 Task: Add the task  Implement a feature for users to share content with friends to the section Dash & Dazzle in the project UniTech and add a Due Date to the respective task as 2023/10/21.
Action: Mouse moved to (848, 618)
Screenshot: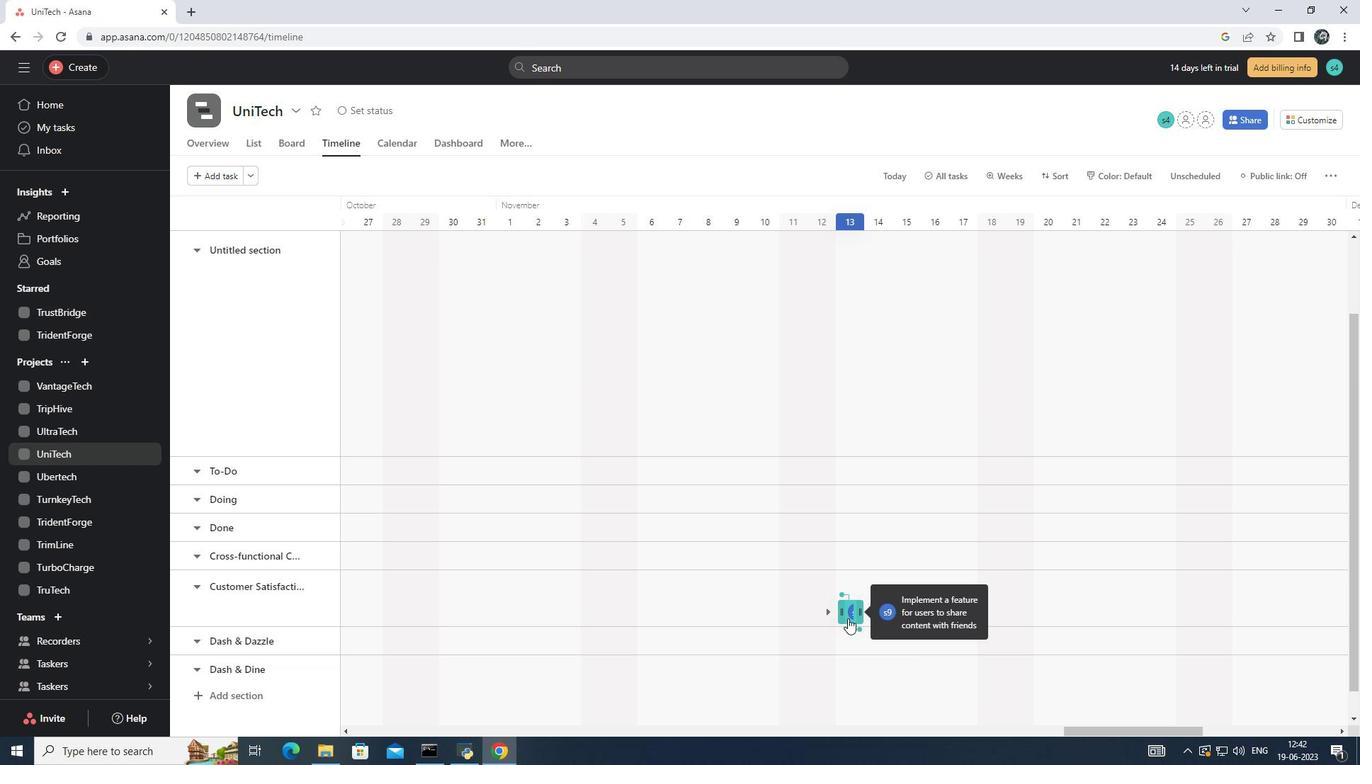 
Action: Mouse pressed left at (848, 618)
Screenshot: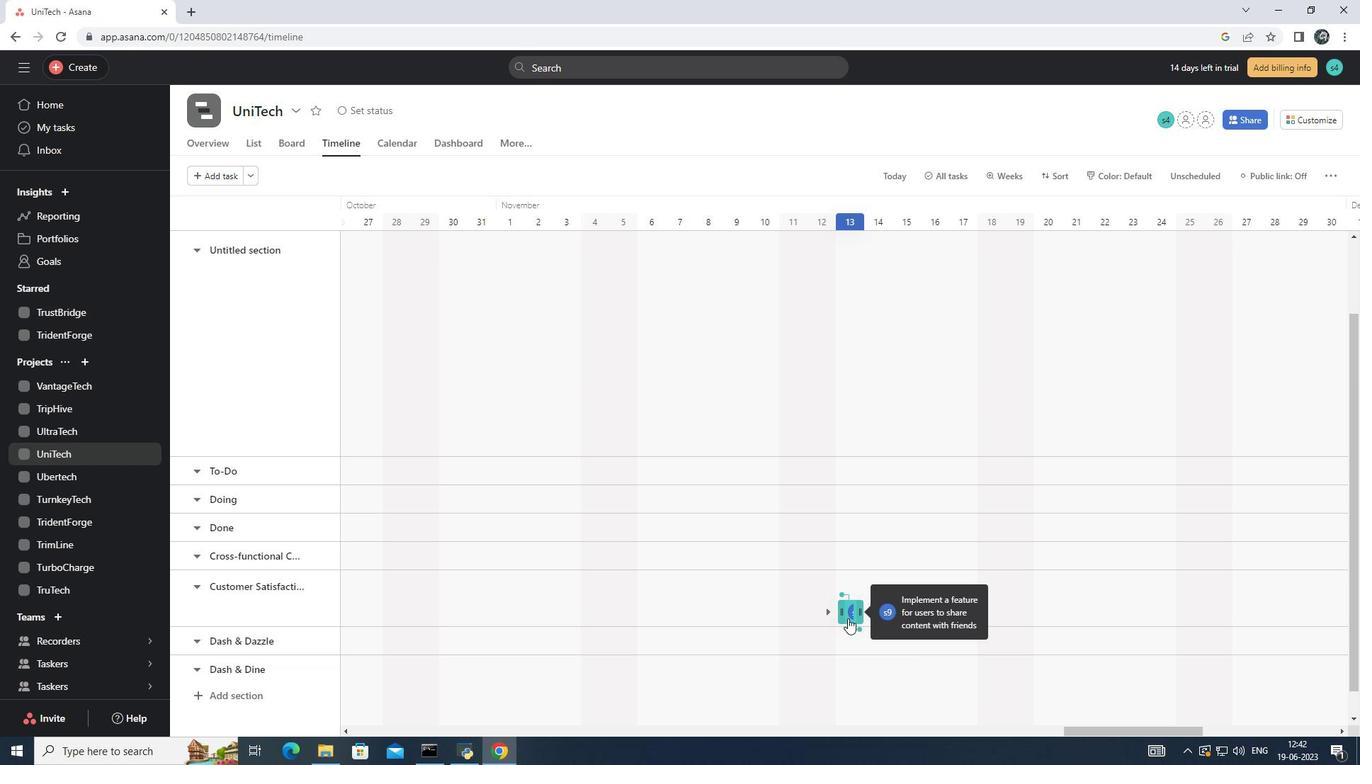 
Action: Mouse moved to (1148, 333)
Screenshot: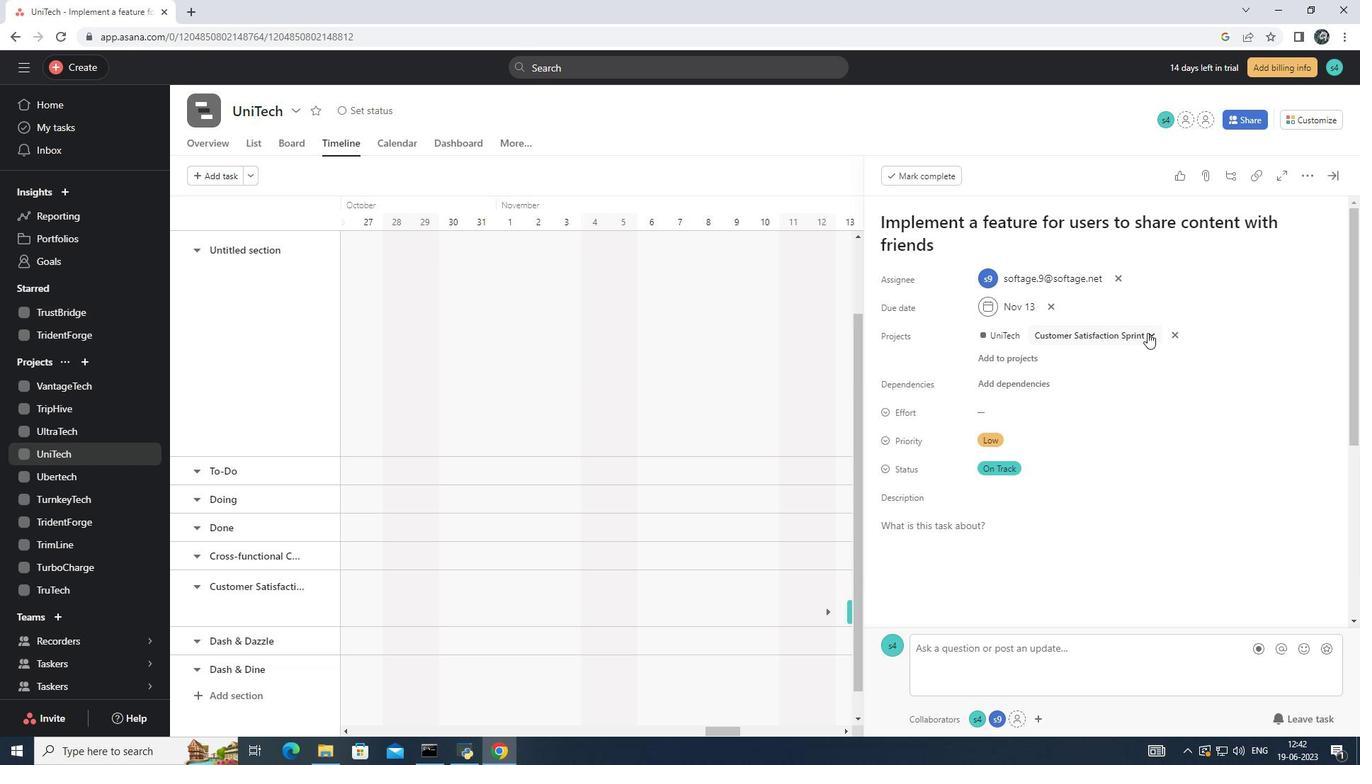 
Action: Mouse pressed left at (1148, 333)
Screenshot: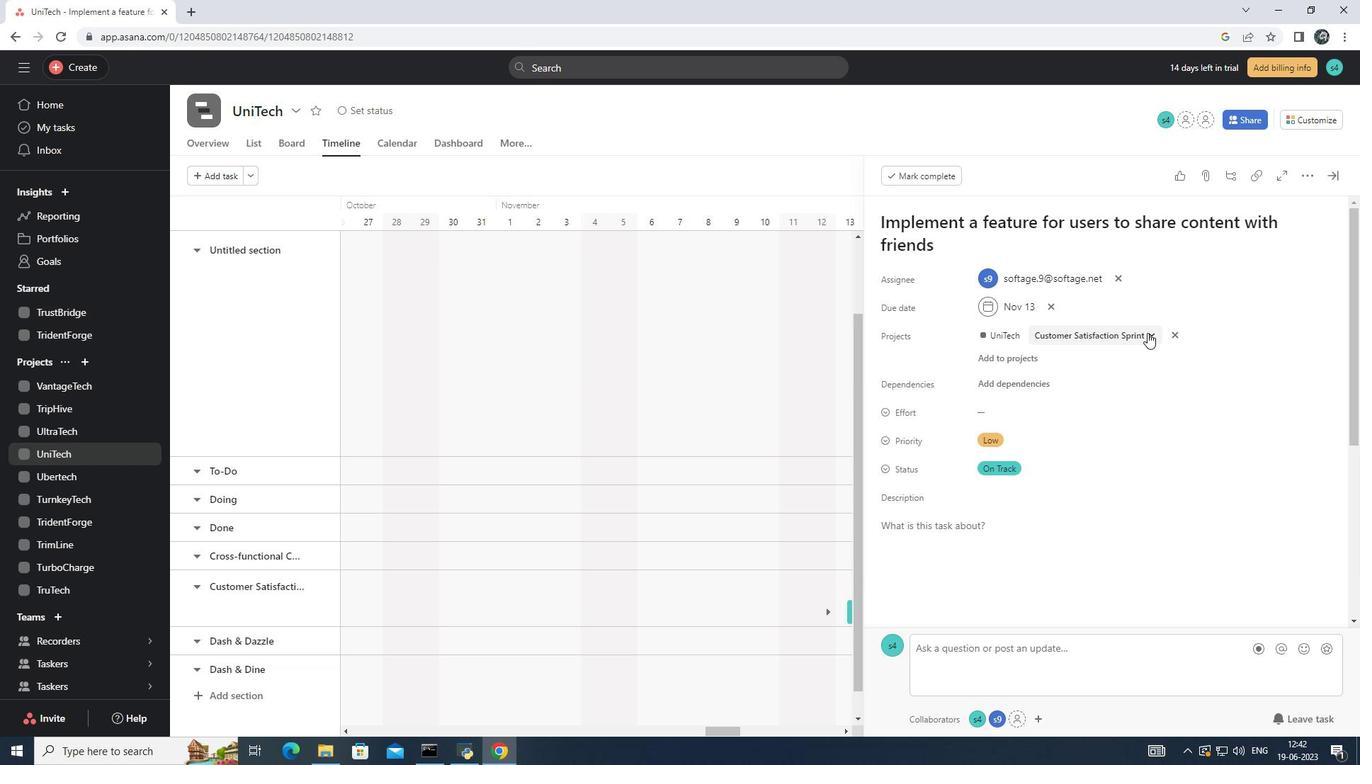 
Action: Mouse moved to (1063, 527)
Screenshot: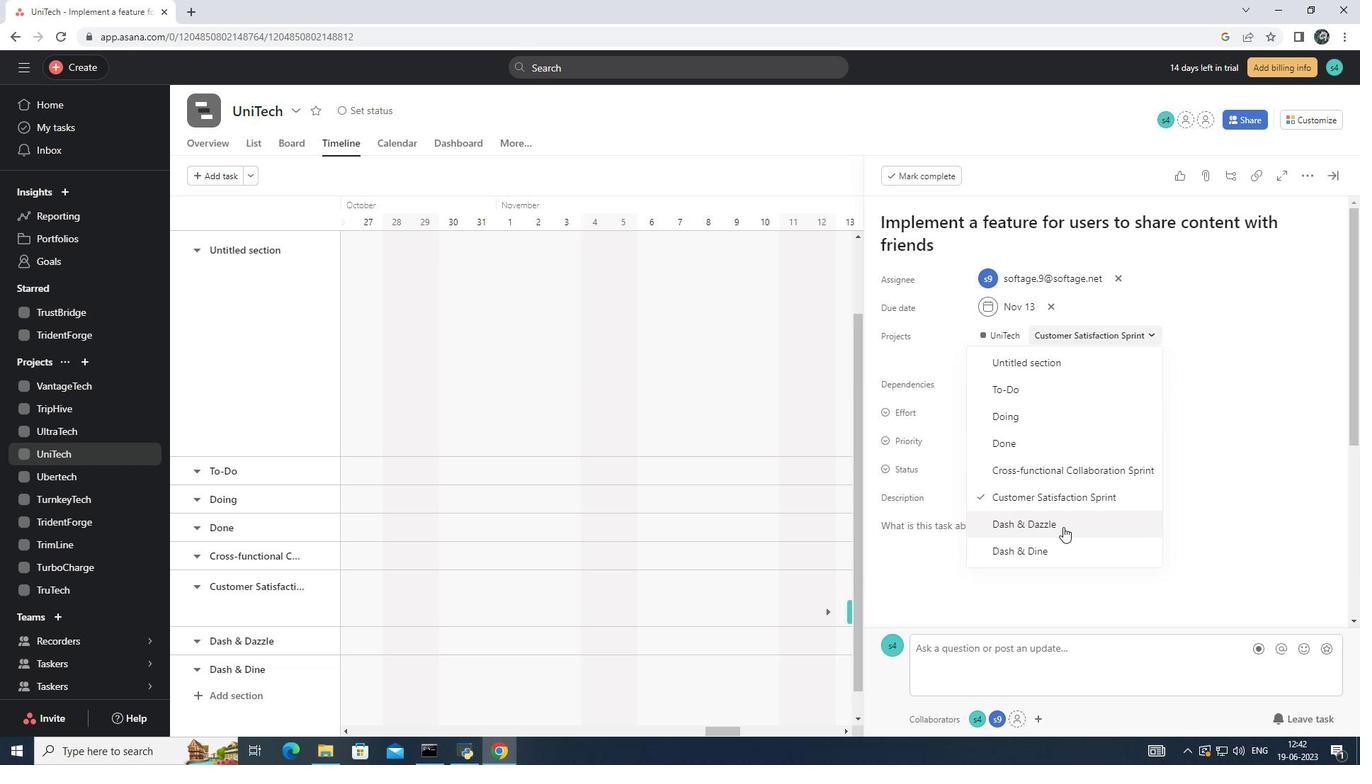 
Action: Mouse pressed left at (1063, 527)
Screenshot: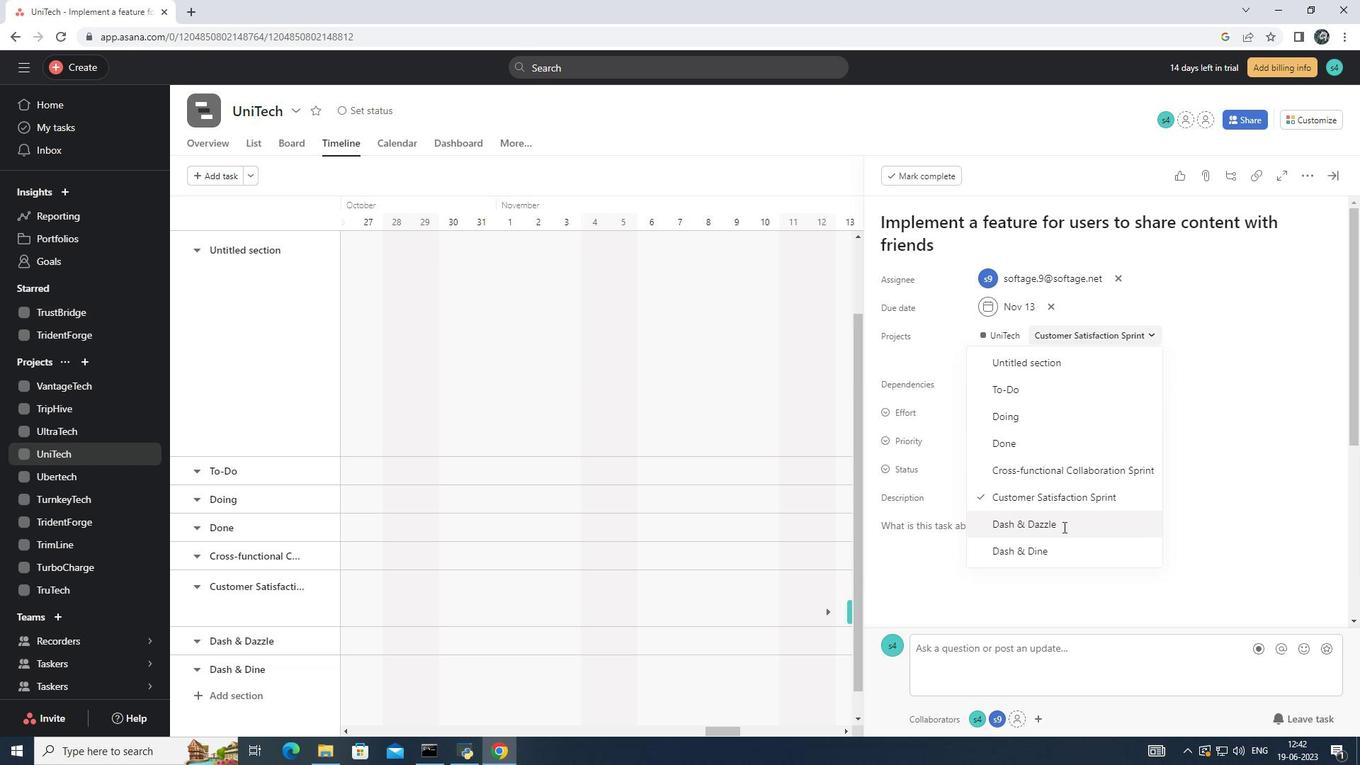 
Action: Mouse moved to (1053, 303)
Screenshot: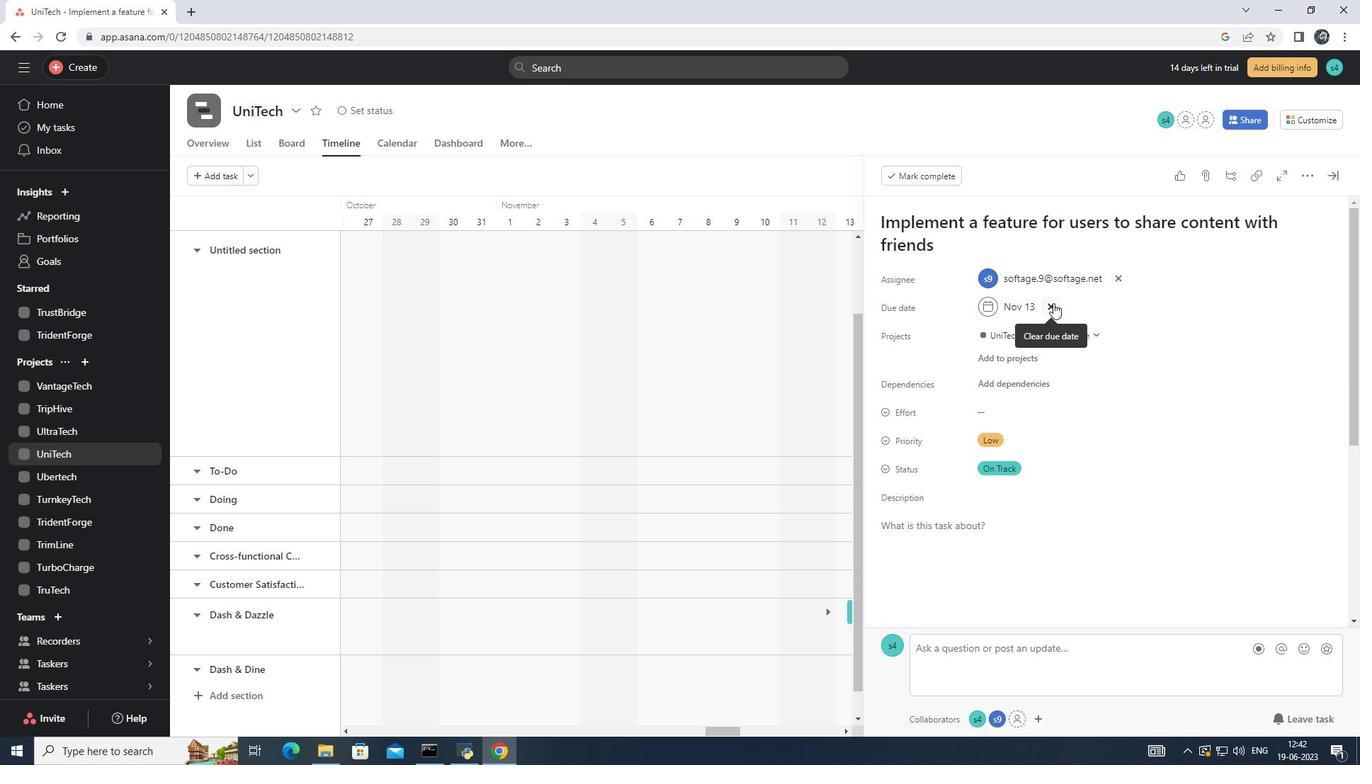 
Action: Mouse pressed left at (1053, 303)
Screenshot: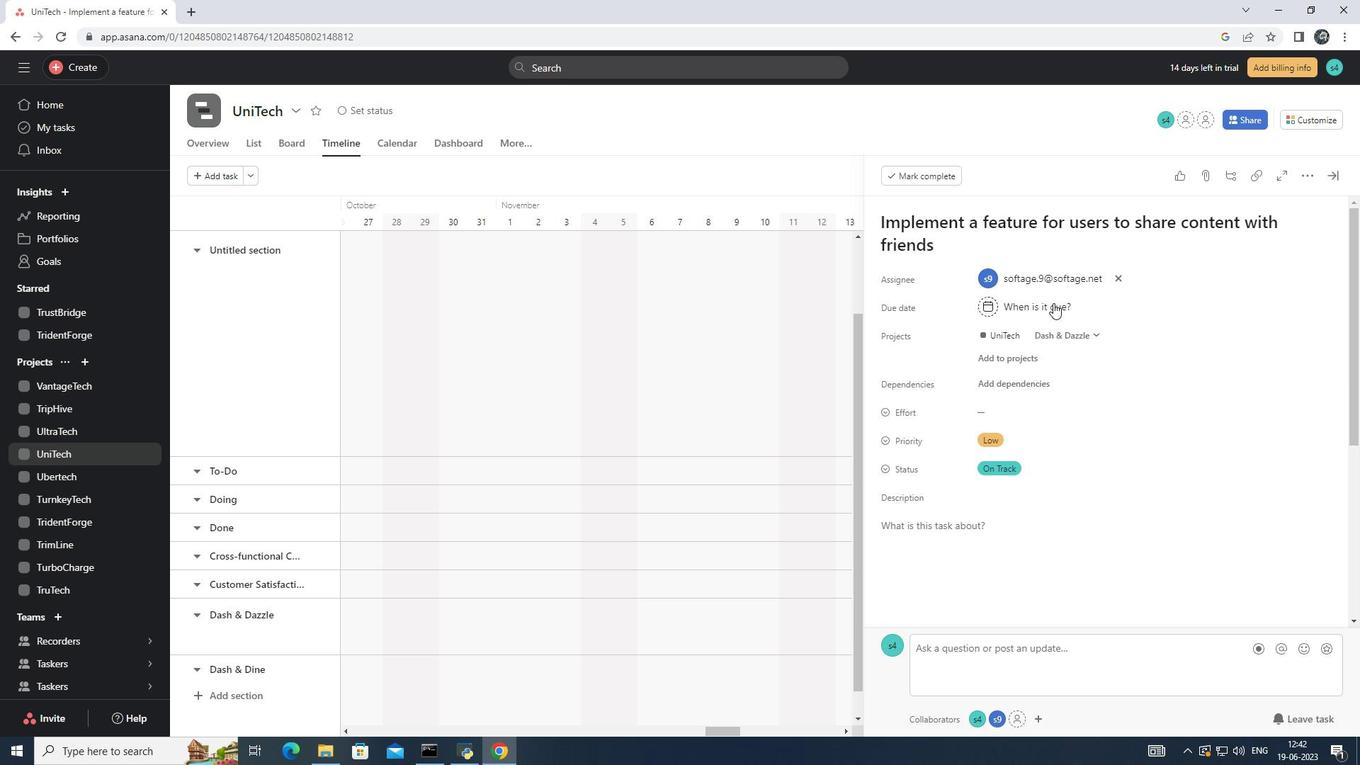 
Action: Mouse moved to (994, 303)
Screenshot: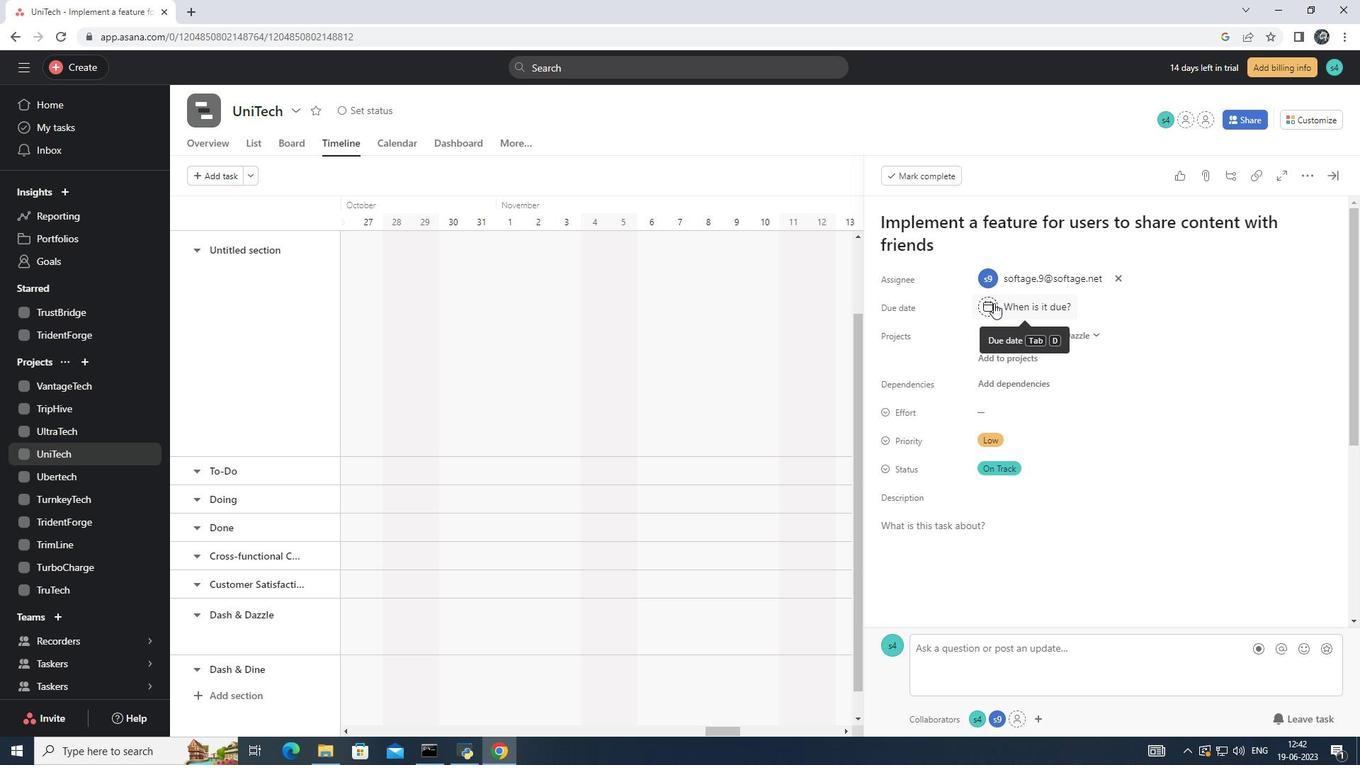 
Action: Mouse pressed left at (994, 303)
Screenshot: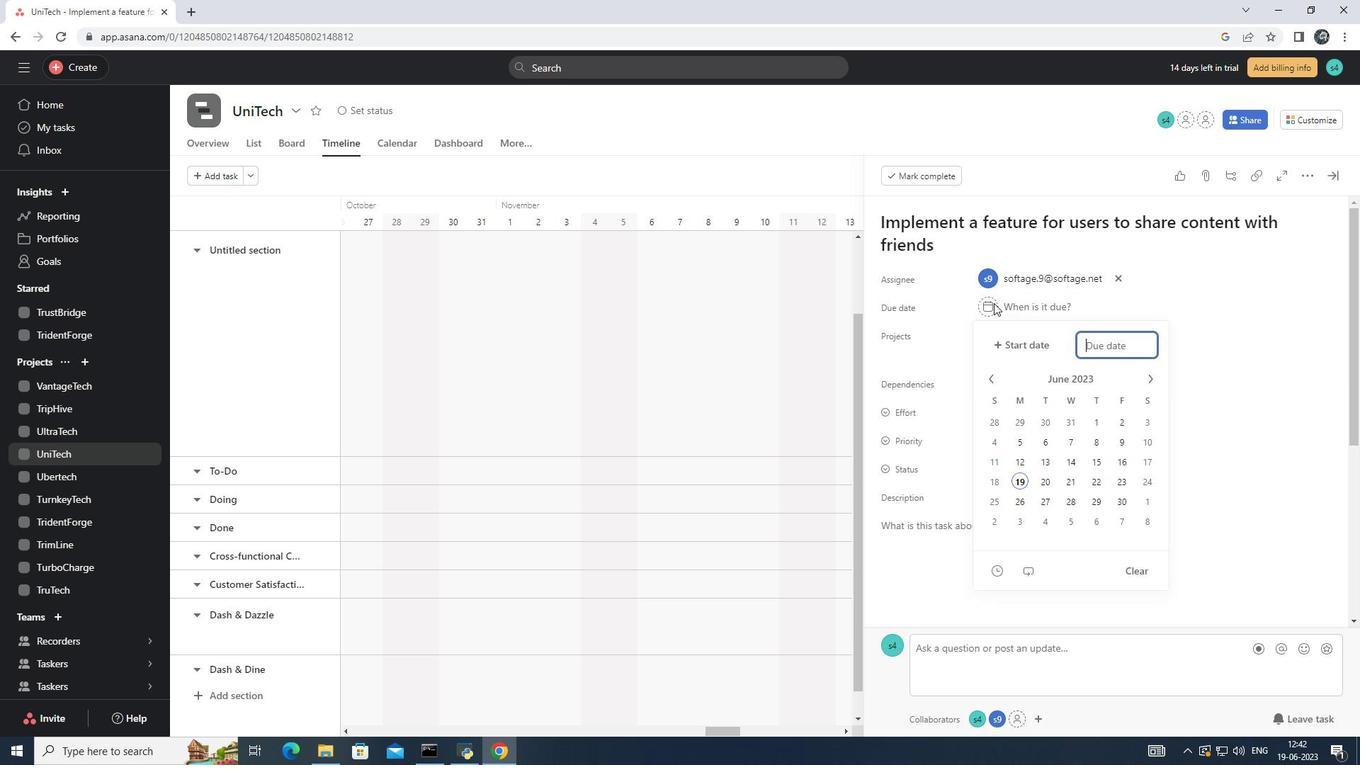 
Action: Mouse moved to (1101, 344)
Screenshot: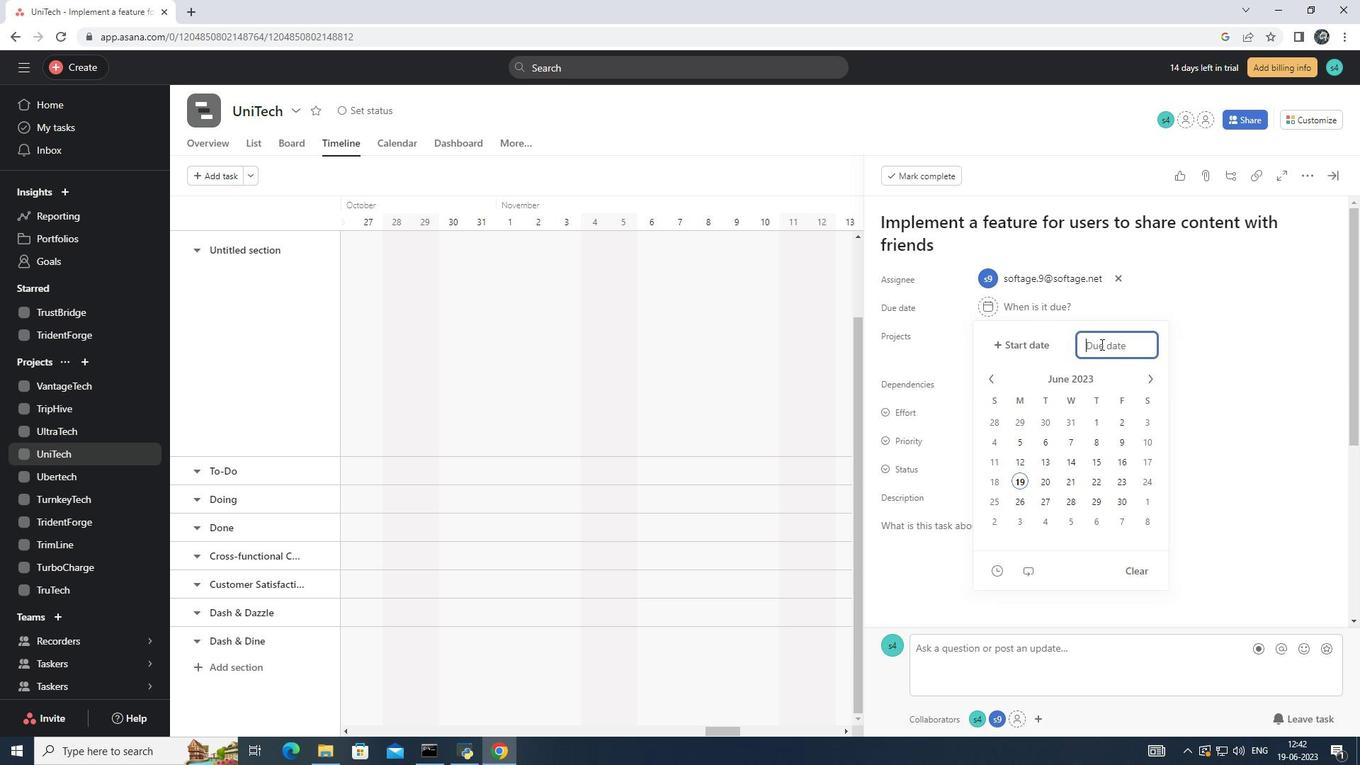 
Action: Key pressed 2023/10/21<Key.enter>
Screenshot: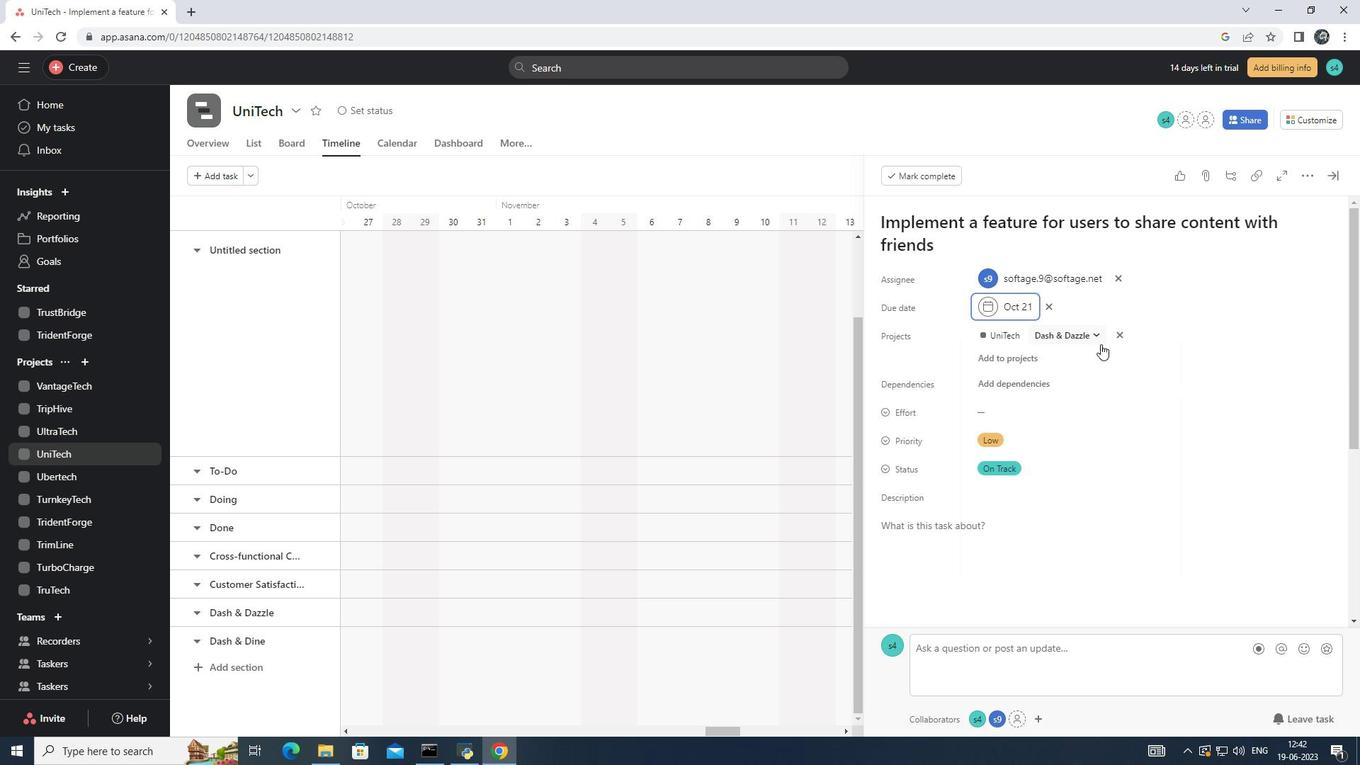 
